 Task: Start a Sprint called Sprint0004 in Scrum Project Project0002 in Jira
Action: Mouse moved to (461, 522)
Screenshot: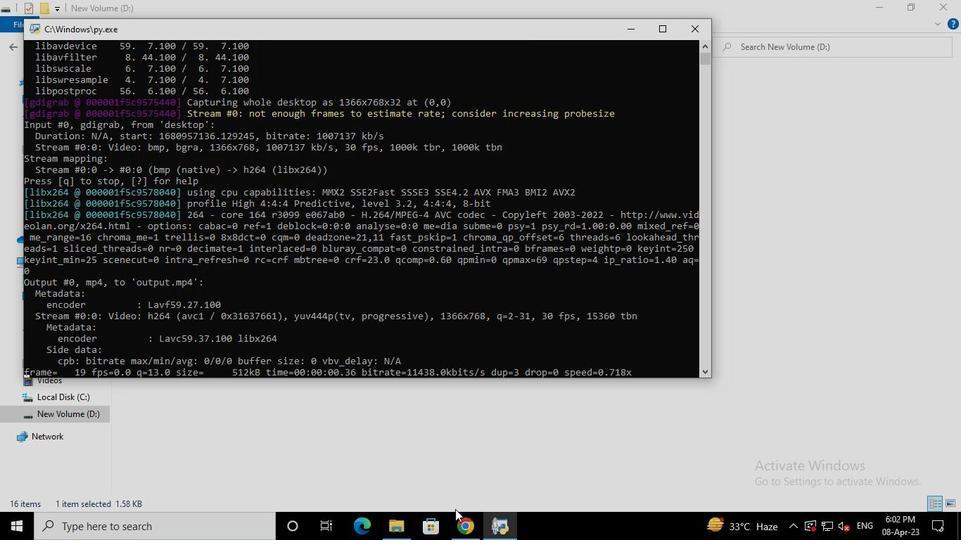 
Action: Mouse pressed left at (461, 522)
Screenshot: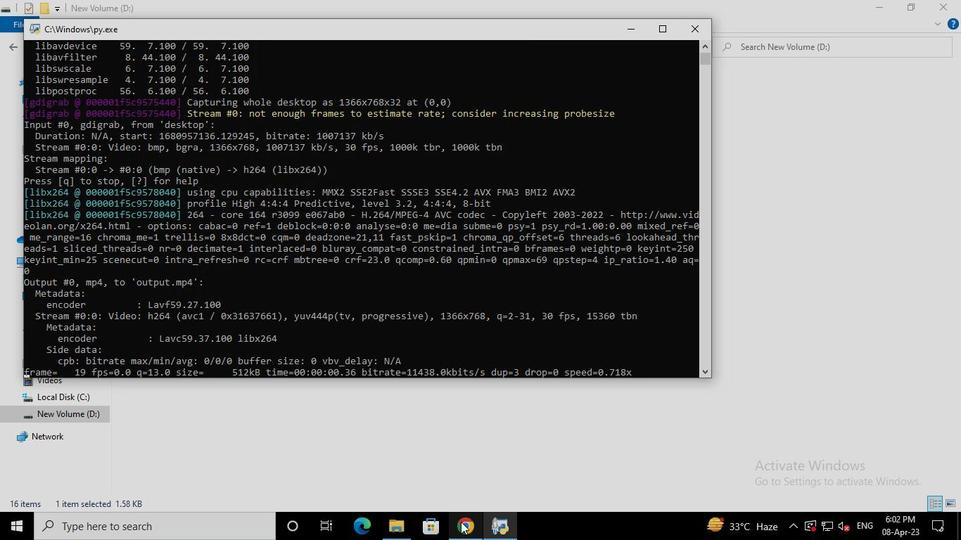 
Action: Mouse moved to (89, 216)
Screenshot: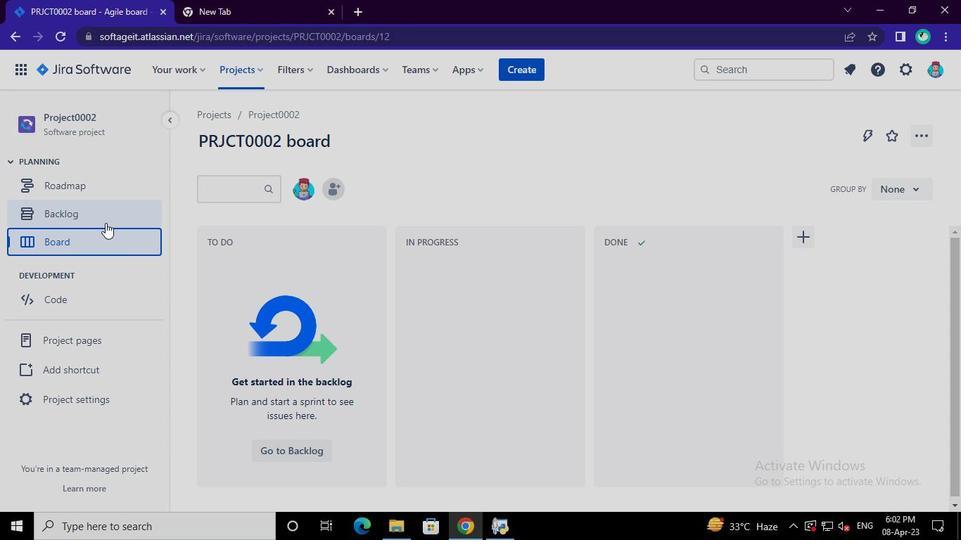 
Action: Mouse pressed left at (89, 216)
Screenshot: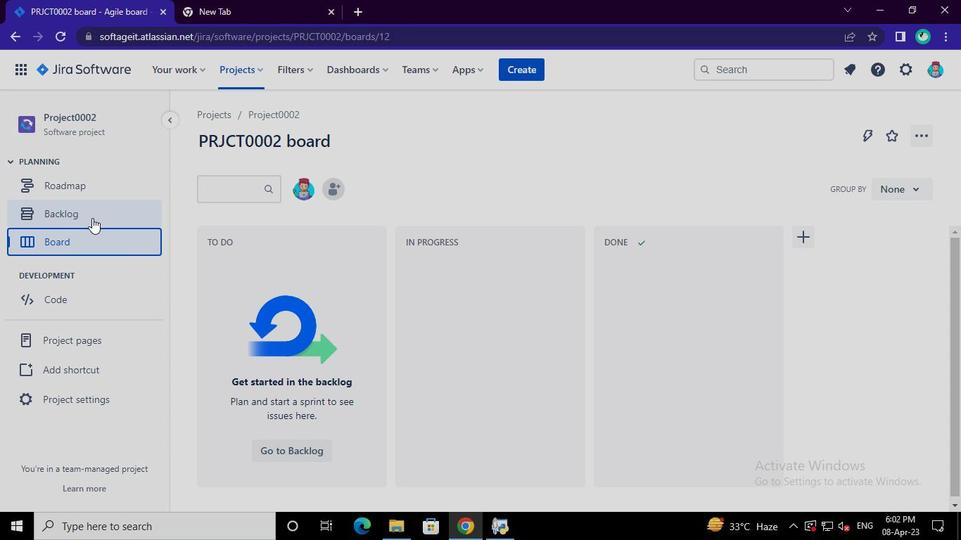 
Action: Mouse moved to (848, 229)
Screenshot: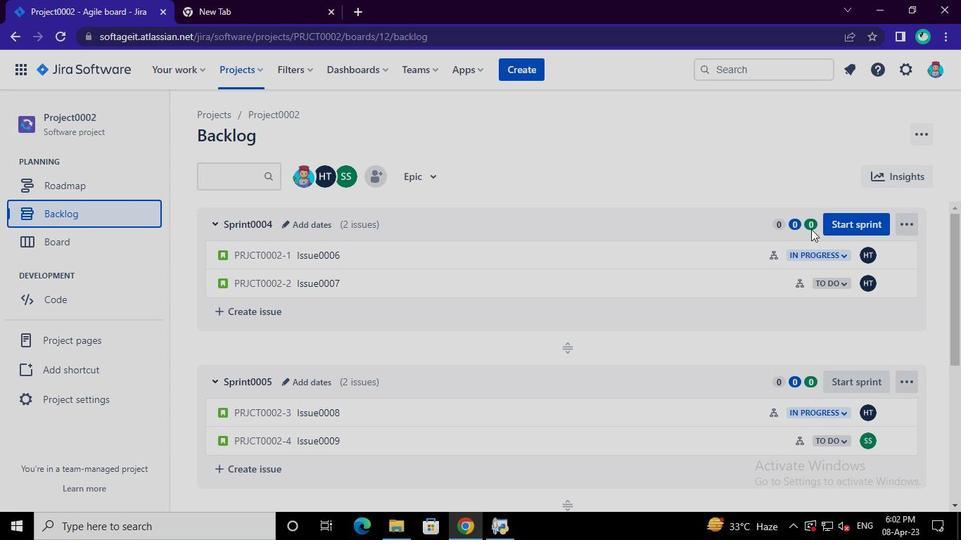 
Action: Mouse pressed left at (848, 229)
Screenshot: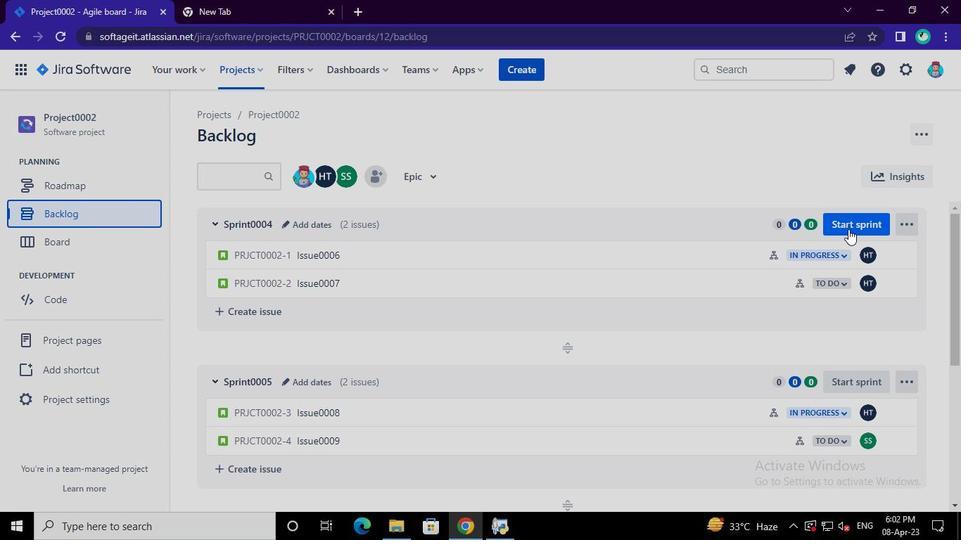 
Action: Mouse moved to (606, 489)
Screenshot: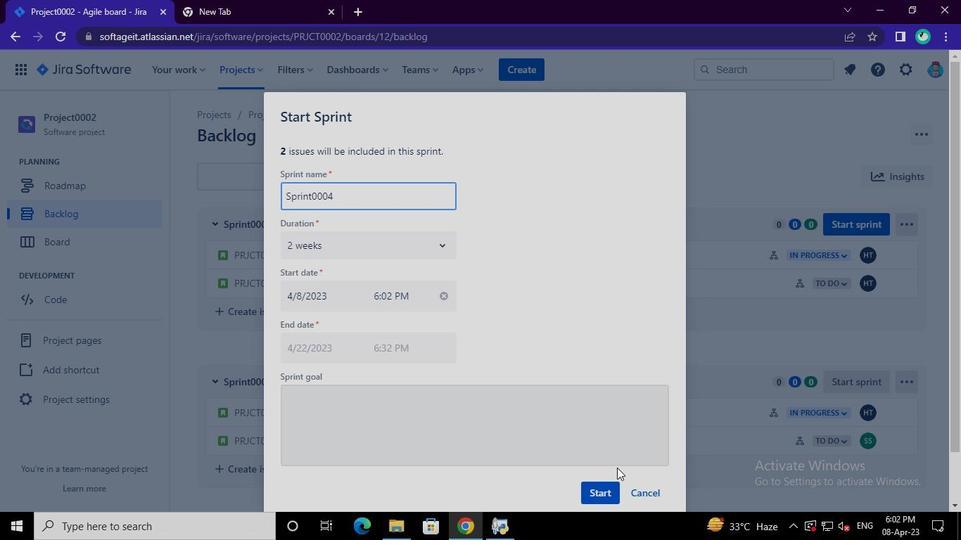 
Action: Mouse pressed left at (606, 489)
Screenshot: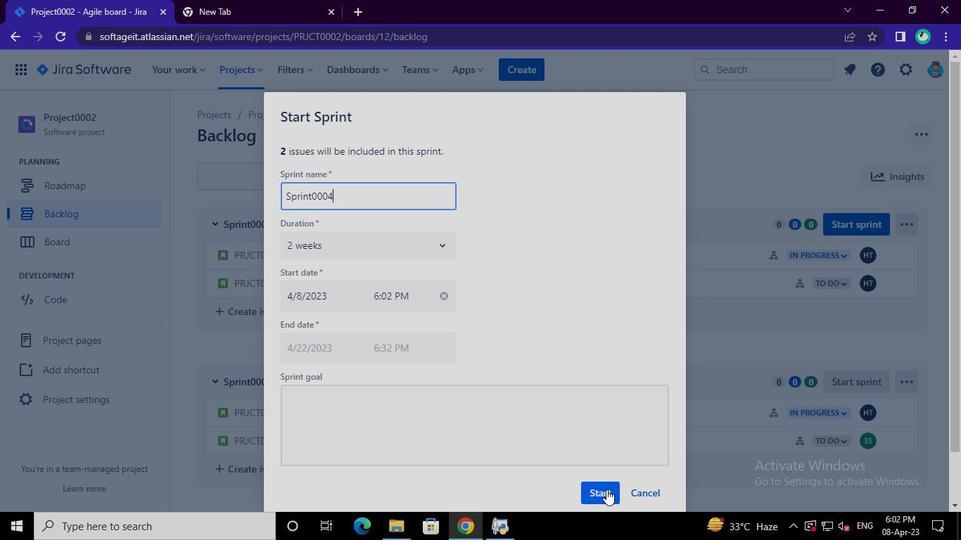 
Action: Mouse moved to (503, 524)
Screenshot: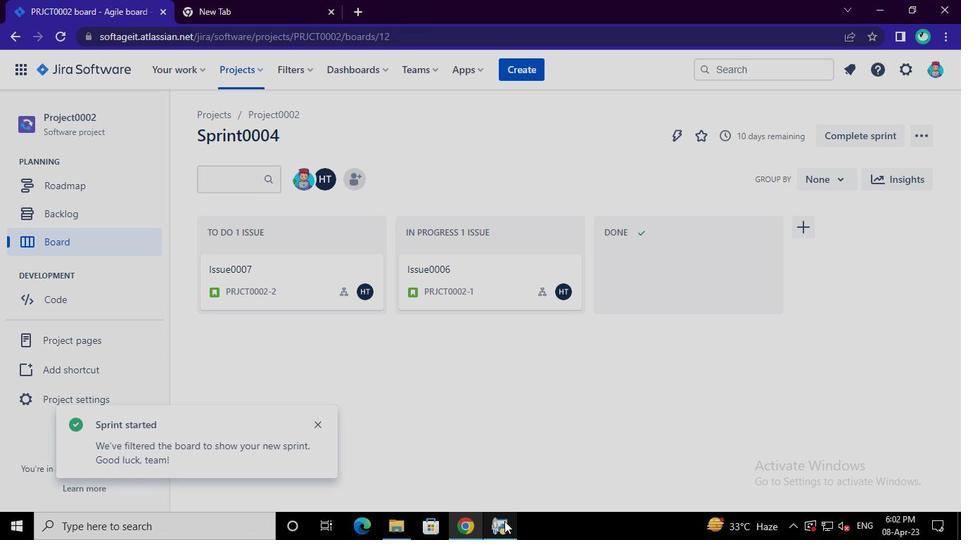 
Action: Mouse pressed left at (503, 524)
Screenshot: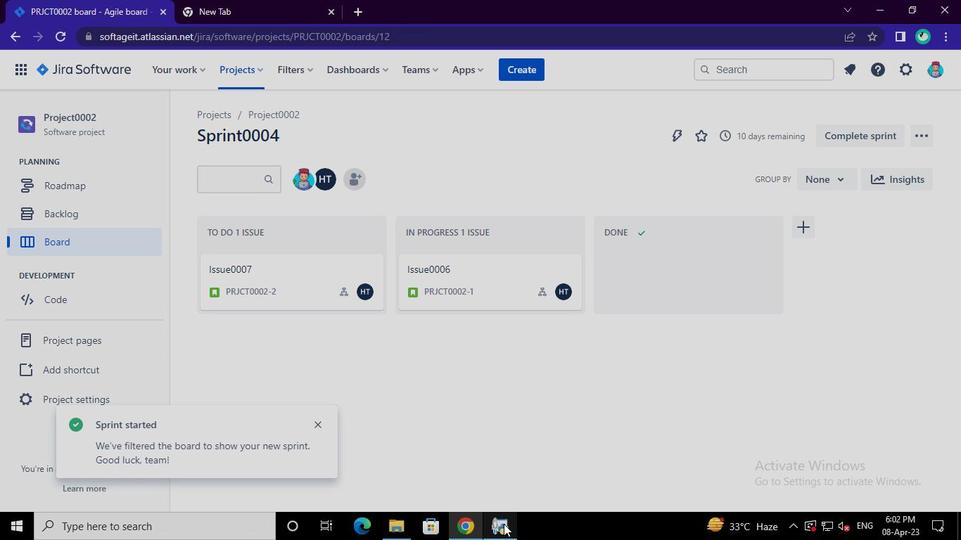 
Action: Mouse moved to (705, 28)
Screenshot: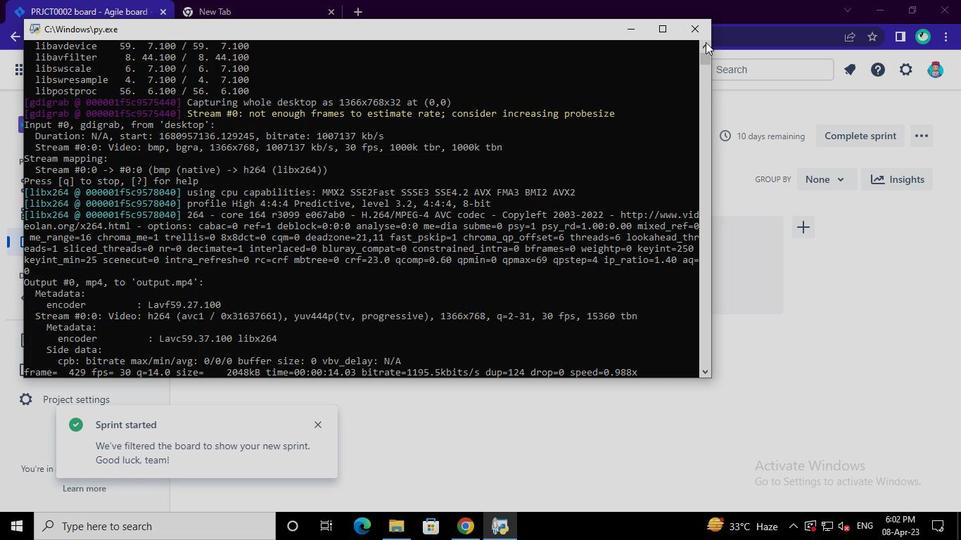 
Action: Mouse pressed left at (705, 28)
Screenshot: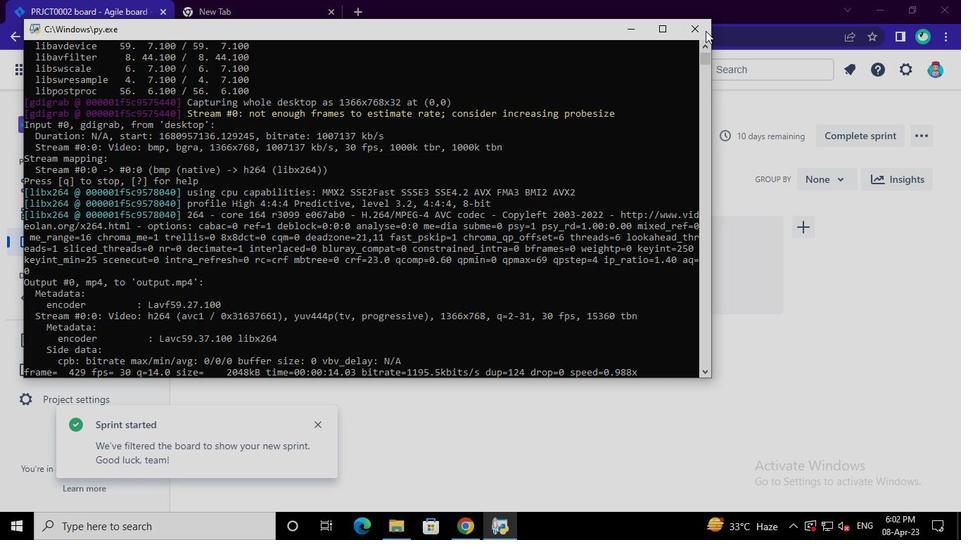 
